 Task: Create New Customer with Customer Name: POMP Flowers, Billing Address Line1: 3644 Walton Street, Billing Address Line2:  Salt Lake City, Billing Address Line3:  Utah 84104
Action: Mouse moved to (199, 35)
Screenshot: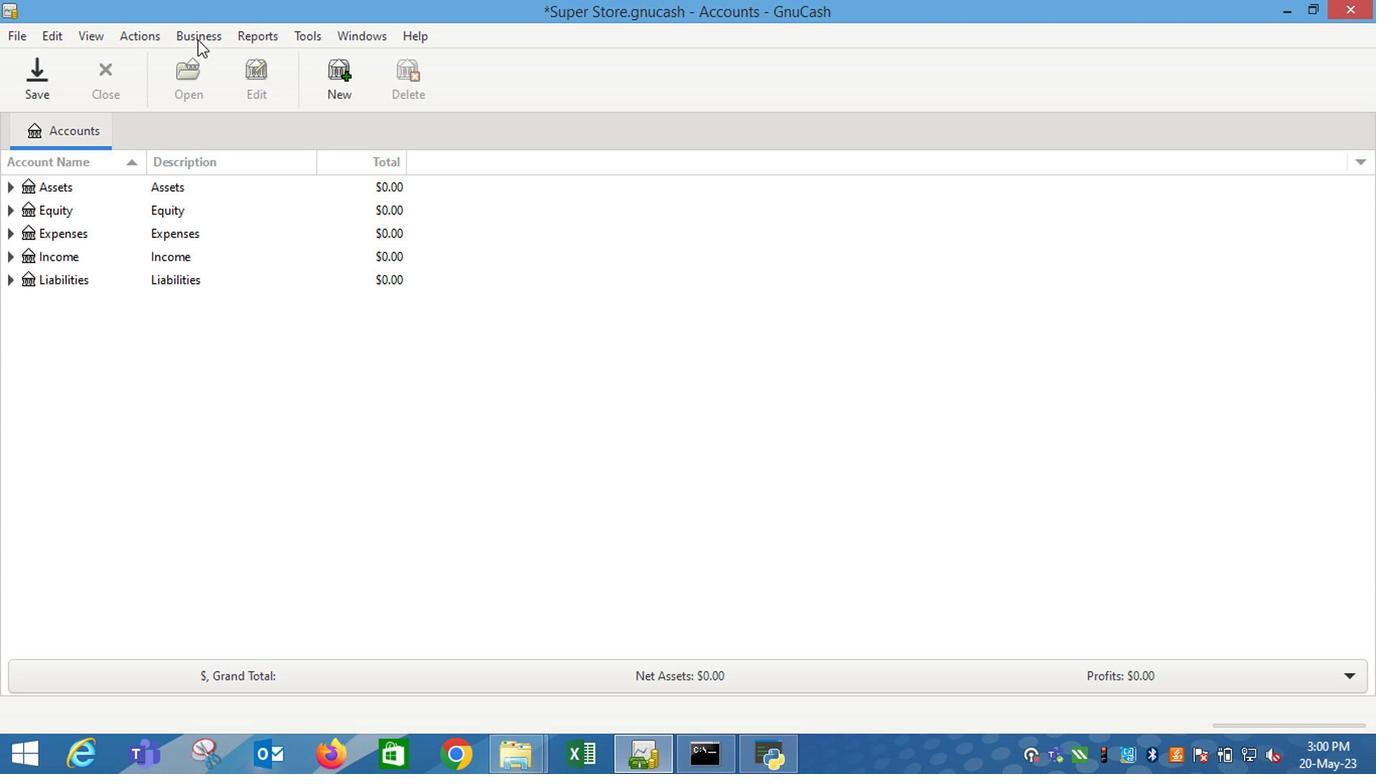 
Action: Mouse pressed left at (199, 35)
Screenshot: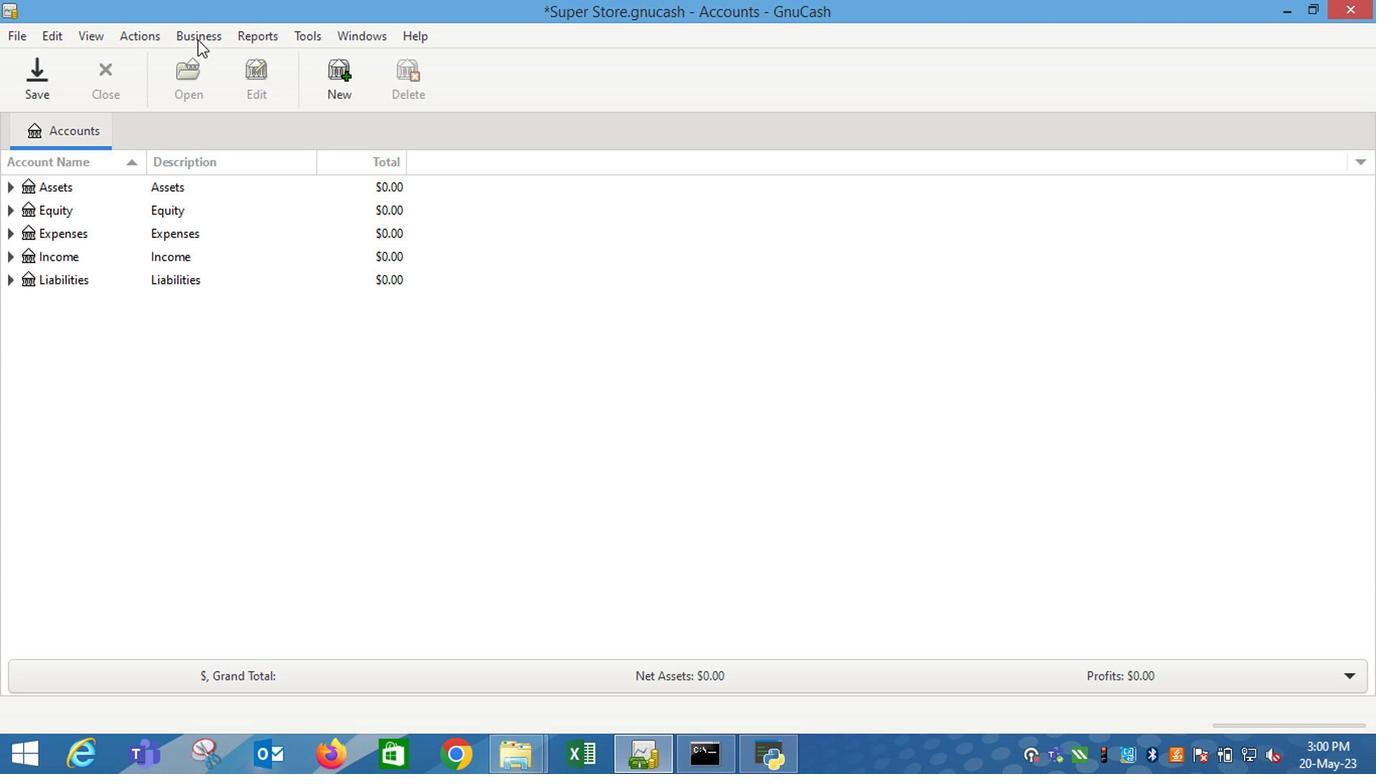 
Action: Mouse moved to (428, 87)
Screenshot: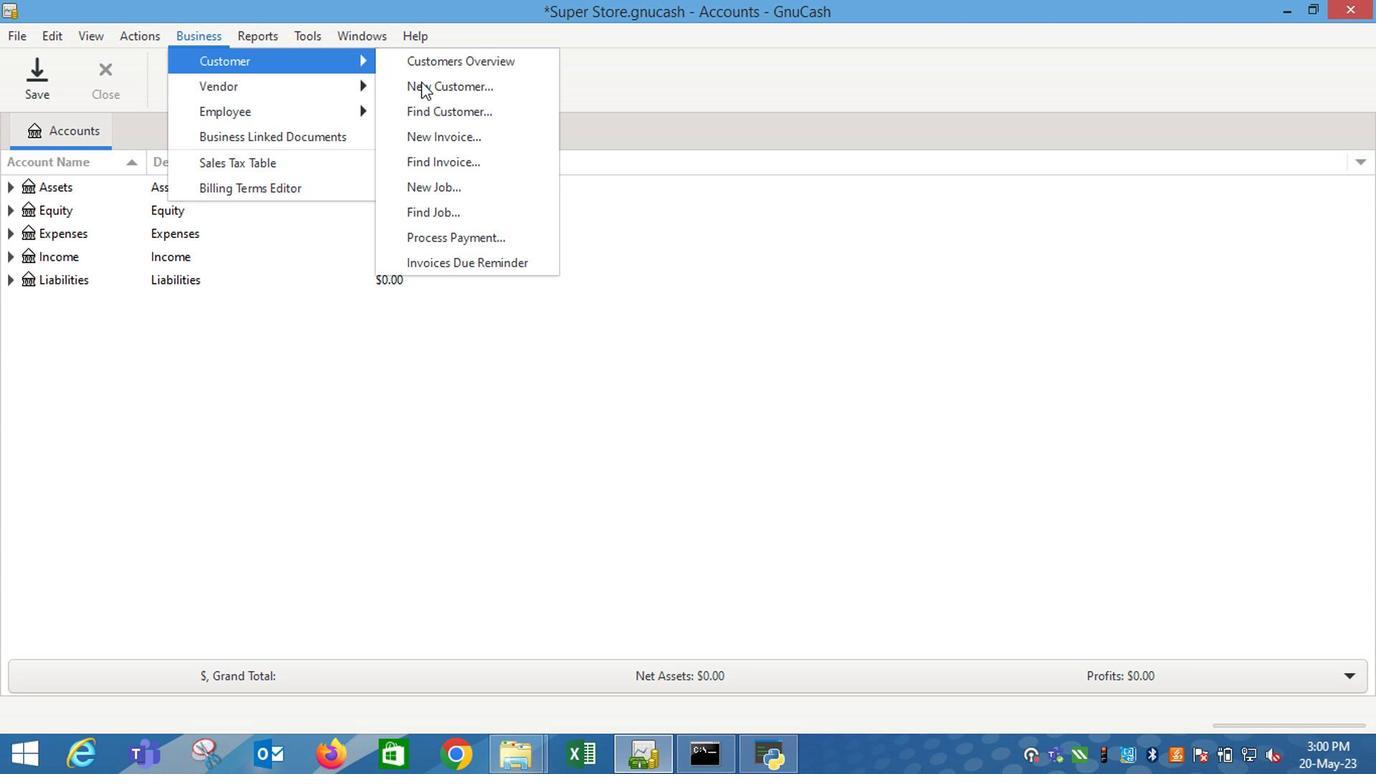 
Action: Mouse pressed left at (428, 87)
Screenshot: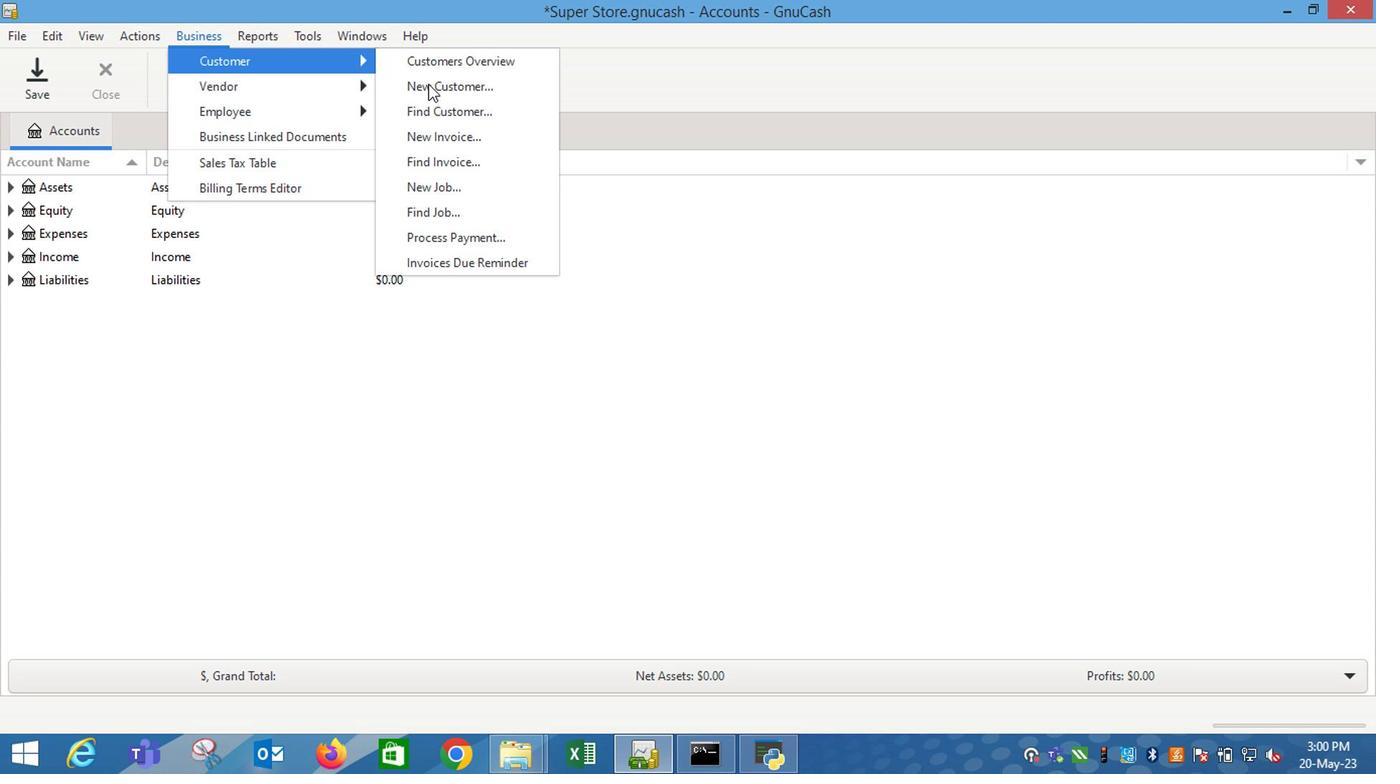 
Action: Key pressed <Key.shift_r>POMP<Key.space><Key.shift_r><Key.shift_r>Flowers<Key.tab><Key.tab><Key.tab>3644<Key.space><Key.shift_r>Walto<Key.space><Key.backspace>n<Key.space><Key.shift_r>Street<Key.tab><Key.shift_r>Sal<Key.right><Key.tab><Key.shift_r>U<Key.down><Key.right><Key.shift><Key.tab><Key.right>
Screenshot: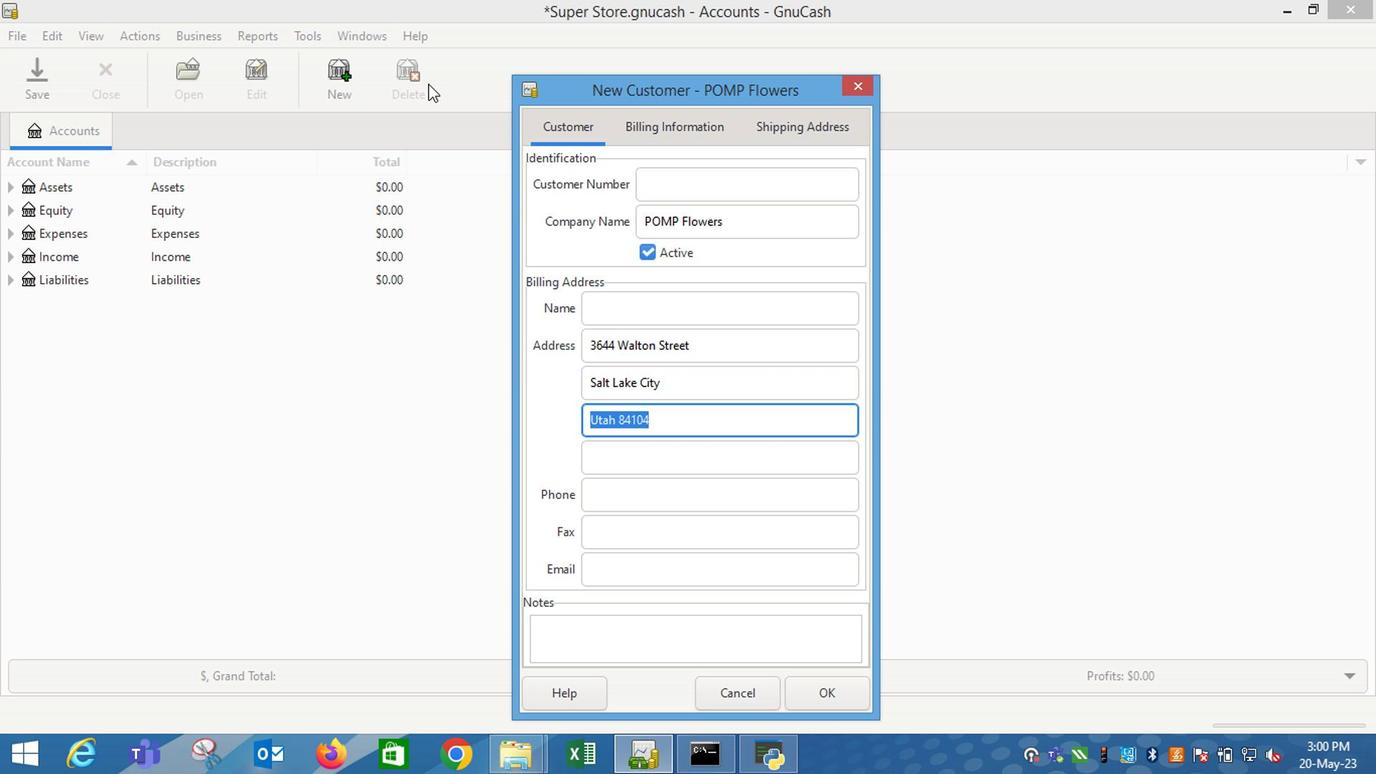 
Action: Mouse moved to (841, 694)
Screenshot: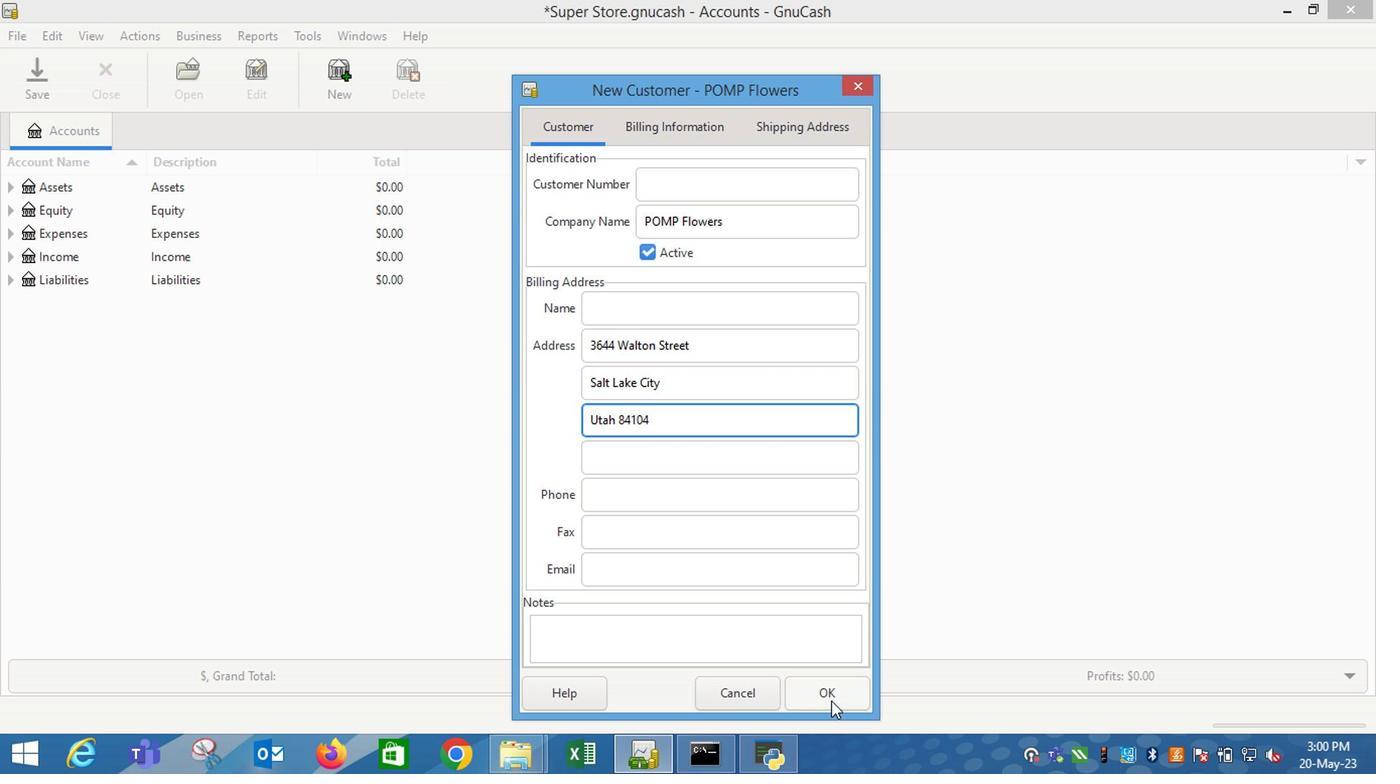 
Action: Mouse pressed left at (841, 694)
Screenshot: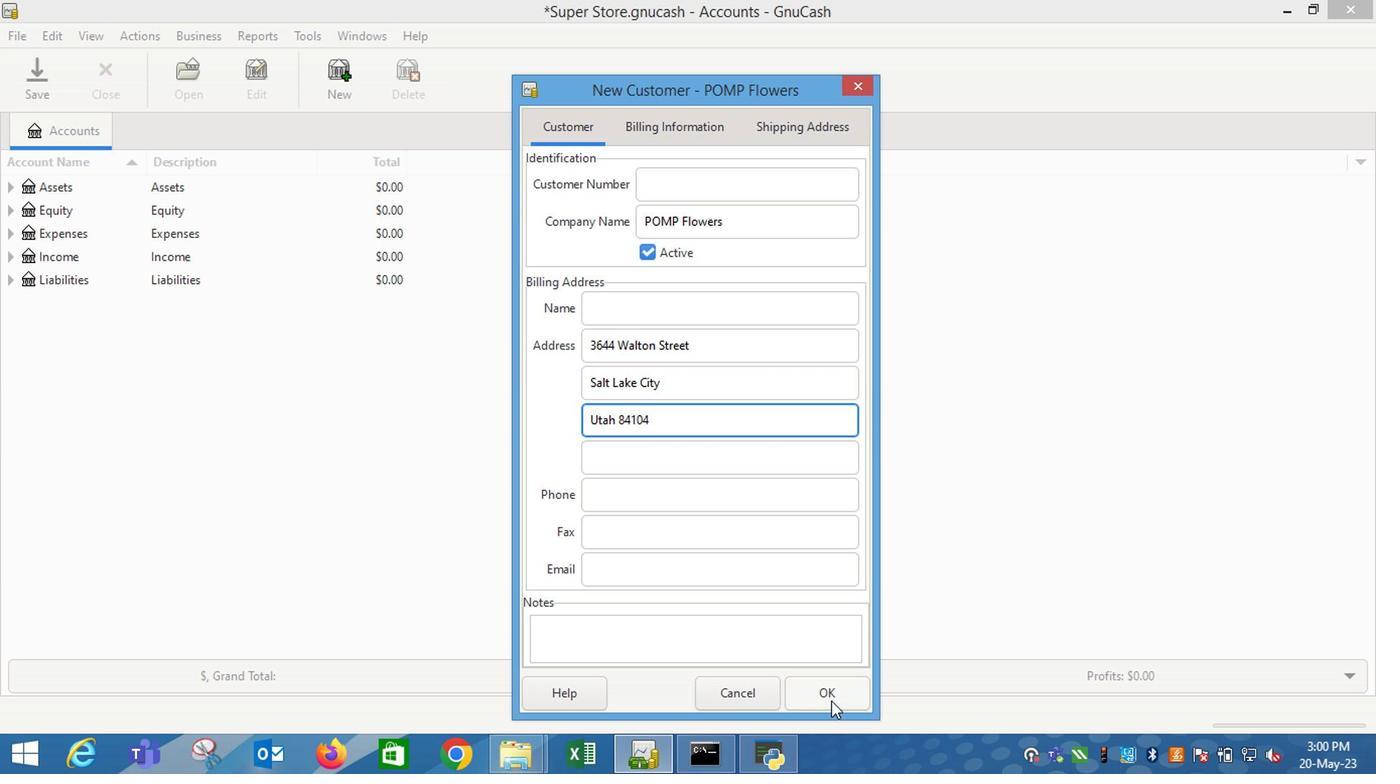 
Action: Mouse moved to (600, 585)
Screenshot: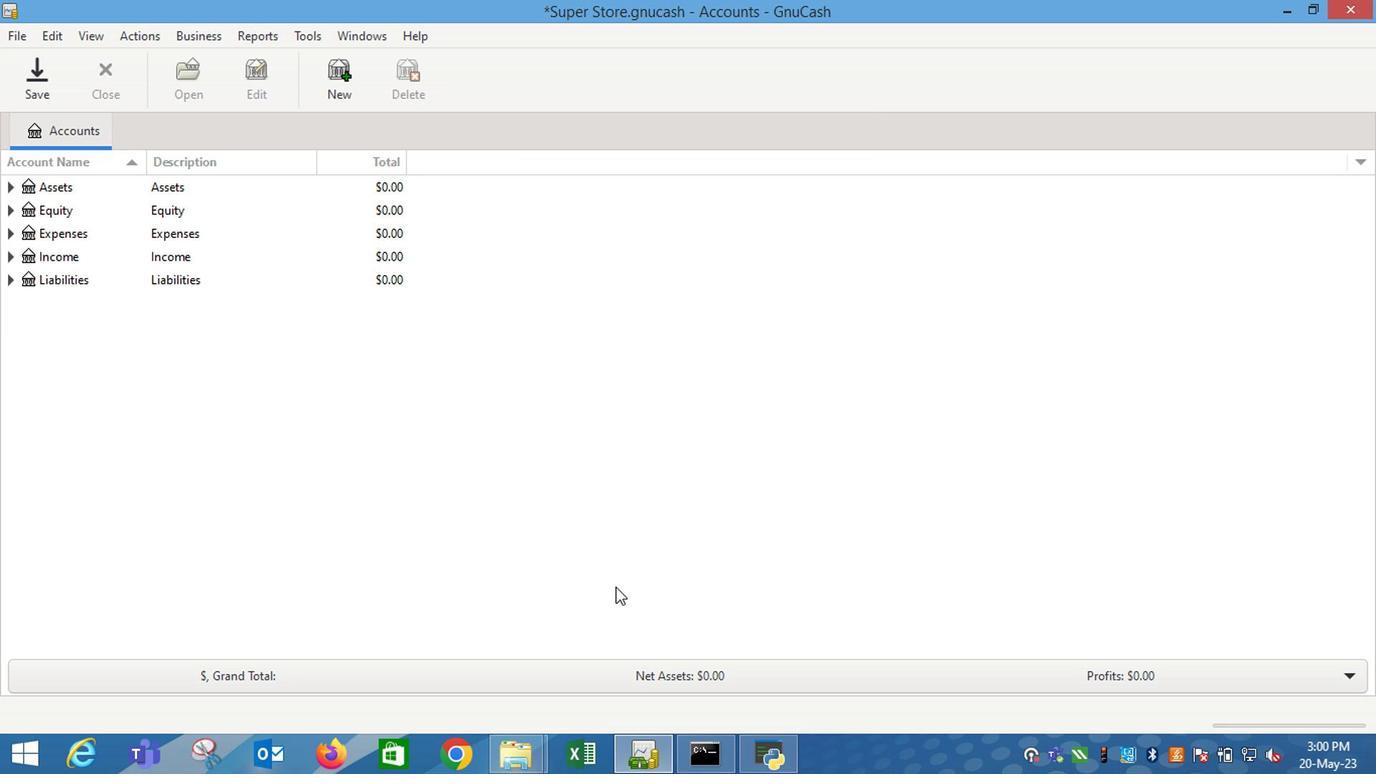 
